 Task: Enable the option "Set NFS uid/guide automatically".
Action: Mouse moved to (117, 11)
Screenshot: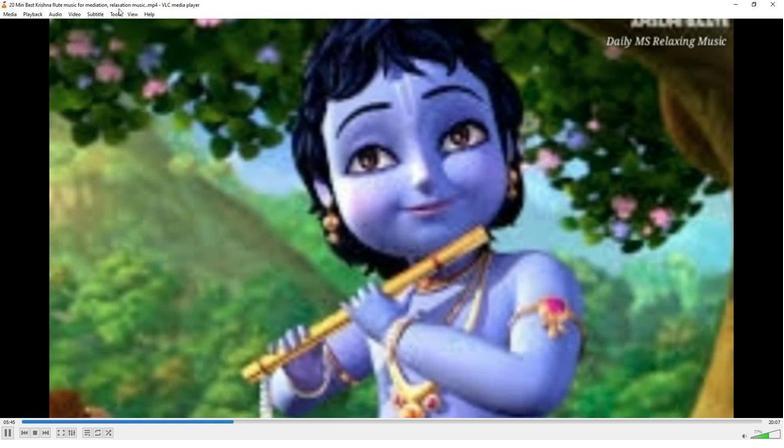 
Action: Mouse pressed left at (117, 11)
Screenshot: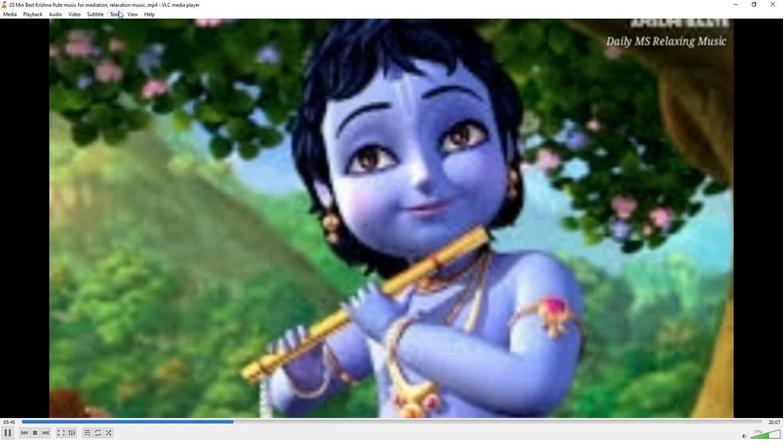 
Action: Mouse moved to (125, 108)
Screenshot: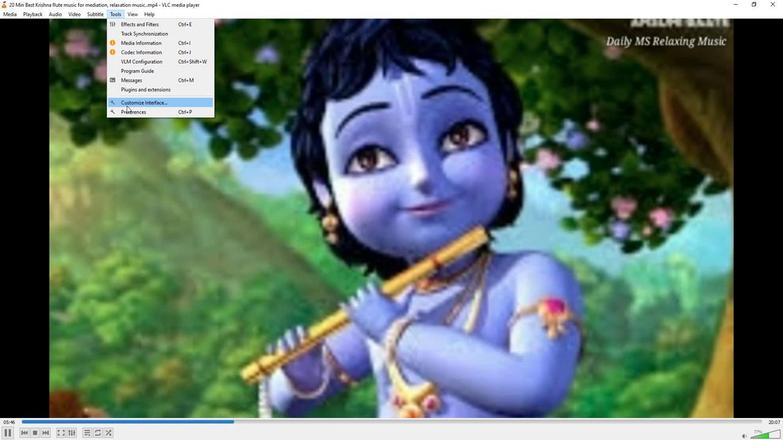 
Action: Mouse pressed left at (125, 108)
Screenshot: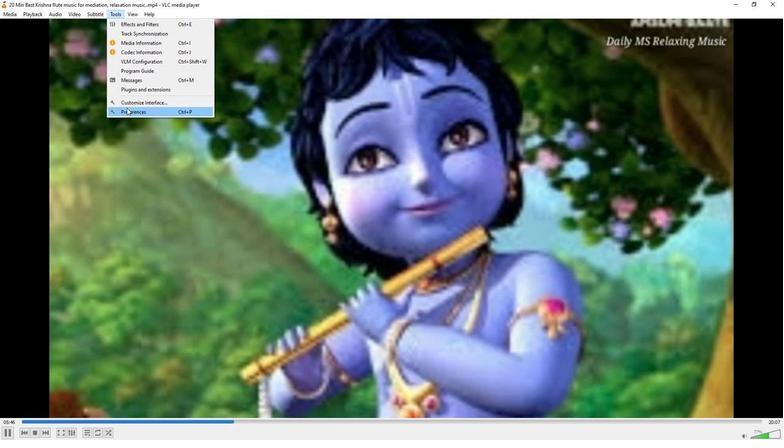 
Action: Mouse moved to (261, 362)
Screenshot: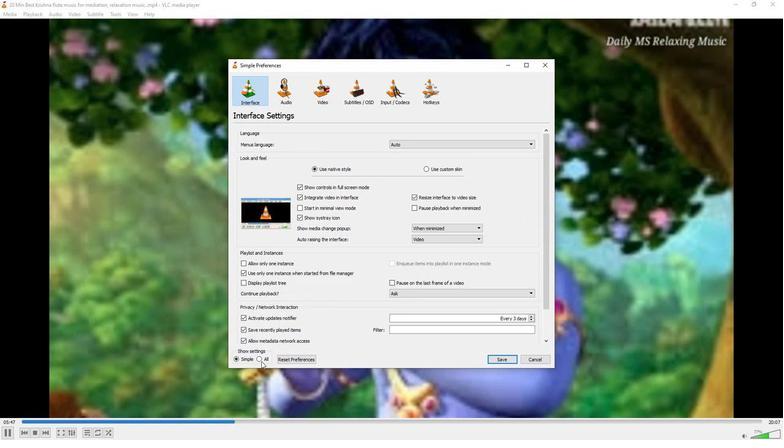 
Action: Mouse pressed left at (261, 362)
Screenshot: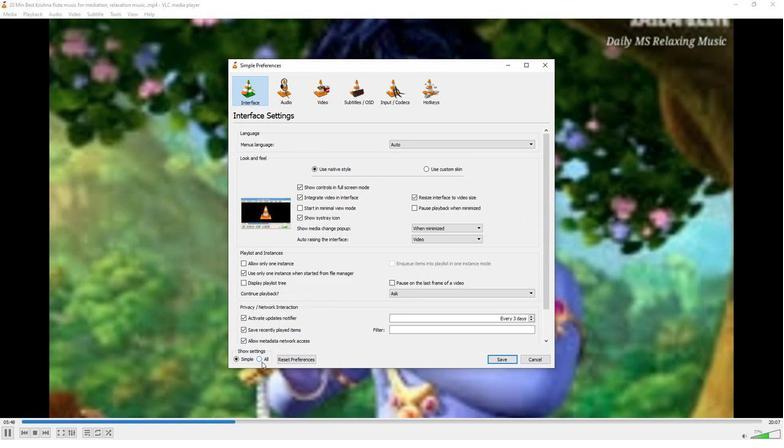 
Action: Mouse moved to (246, 223)
Screenshot: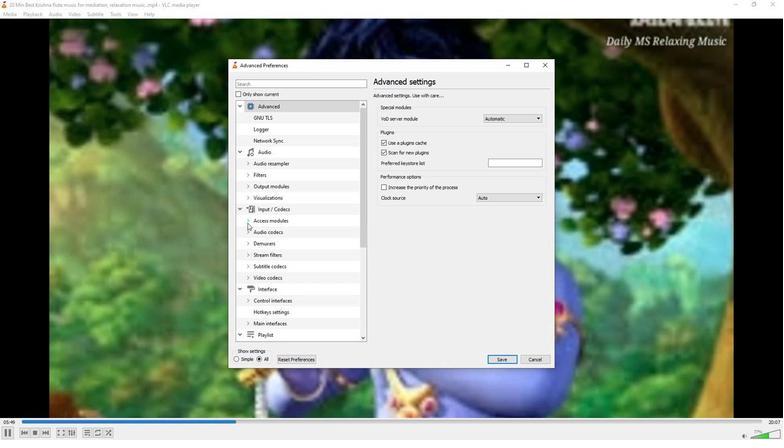 
Action: Mouse pressed left at (246, 223)
Screenshot: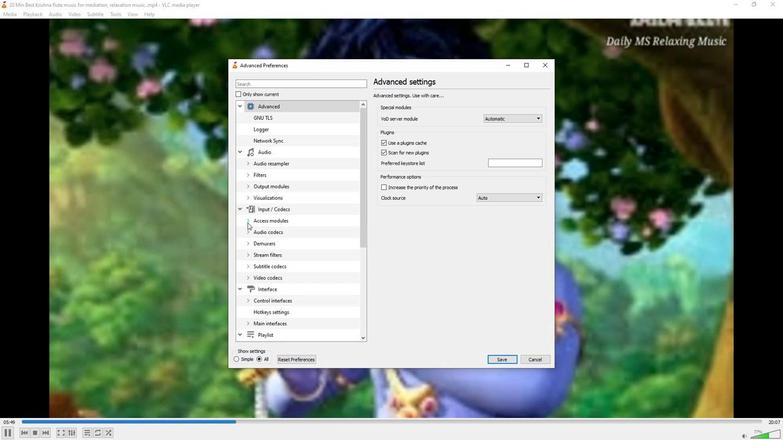 
Action: Mouse moved to (253, 249)
Screenshot: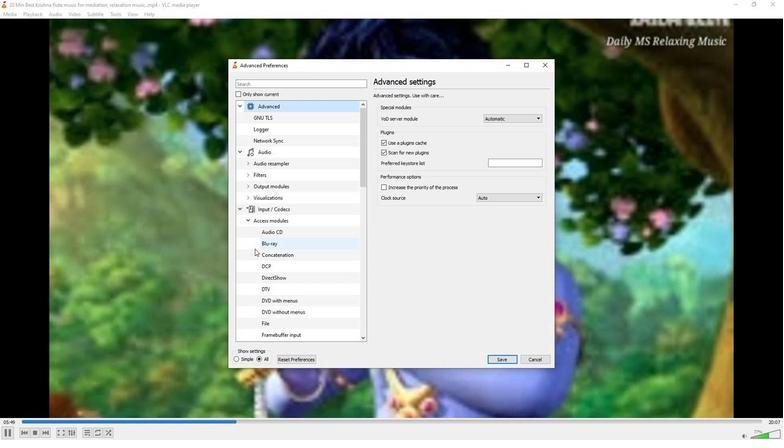 
Action: Mouse scrolled (253, 249) with delta (0, 0)
Screenshot: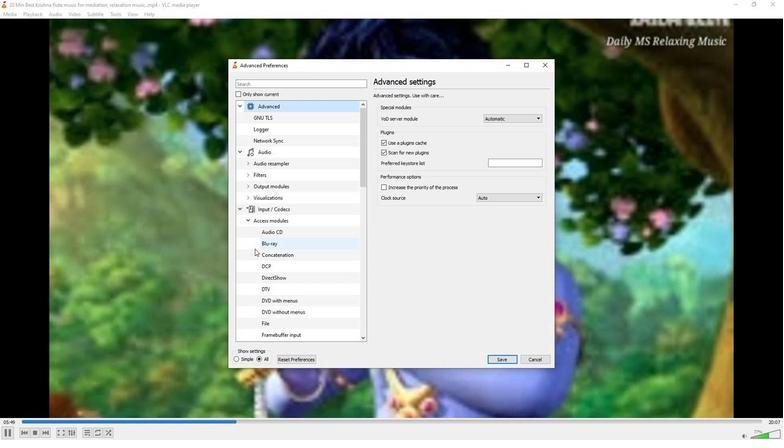 
Action: Mouse scrolled (253, 249) with delta (0, 0)
Screenshot: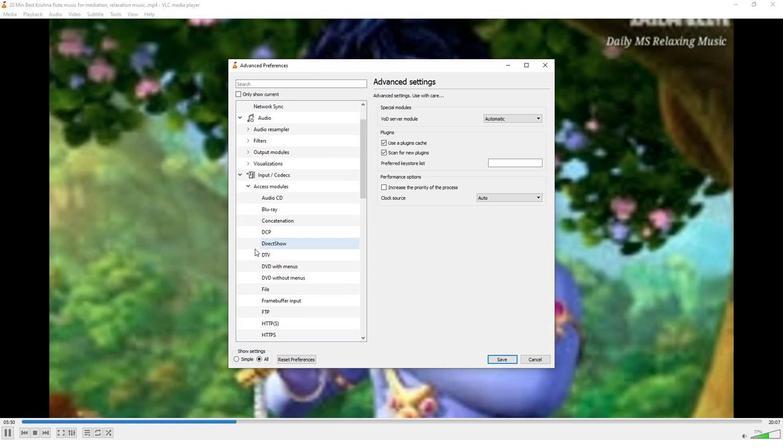 
Action: Mouse moved to (282, 322)
Screenshot: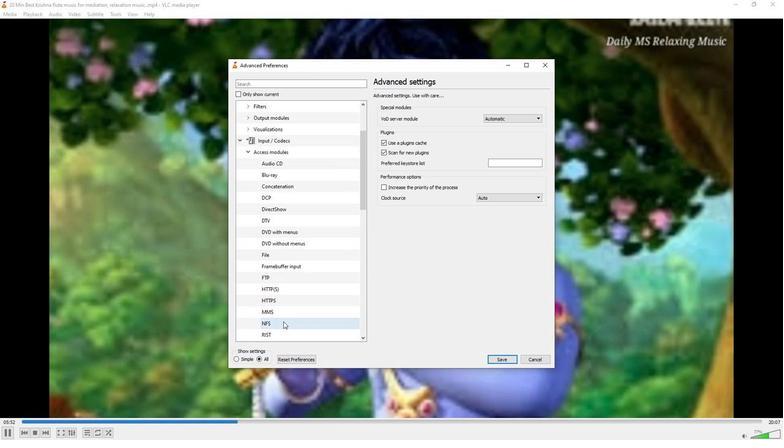 
Action: Mouse pressed left at (282, 322)
Screenshot: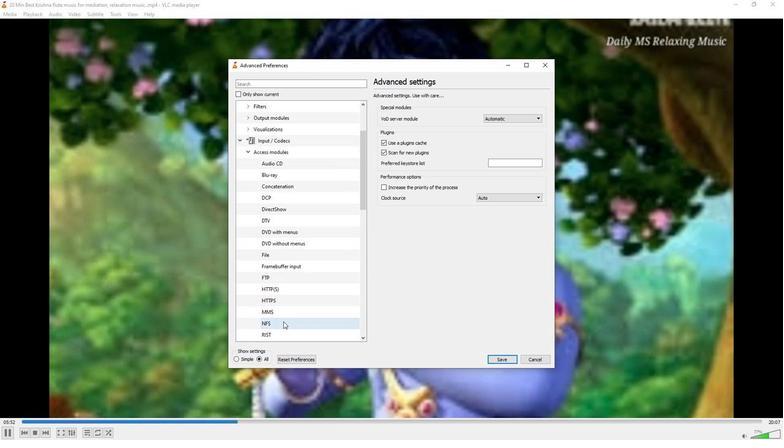 
Action: Mouse moved to (379, 113)
Screenshot: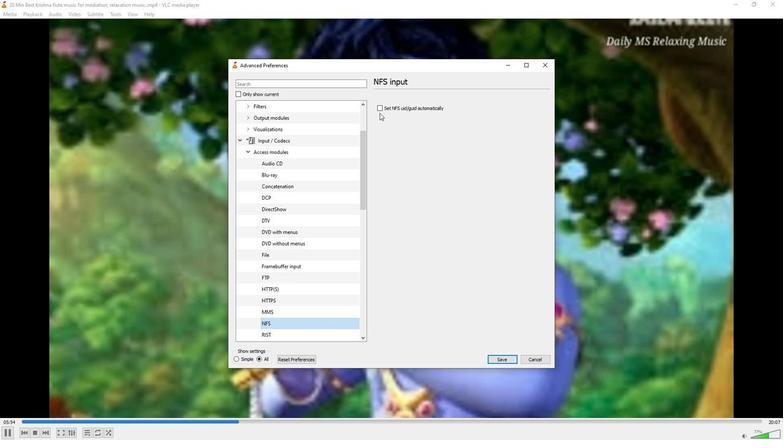 
Action: Mouse pressed left at (379, 113)
Screenshot: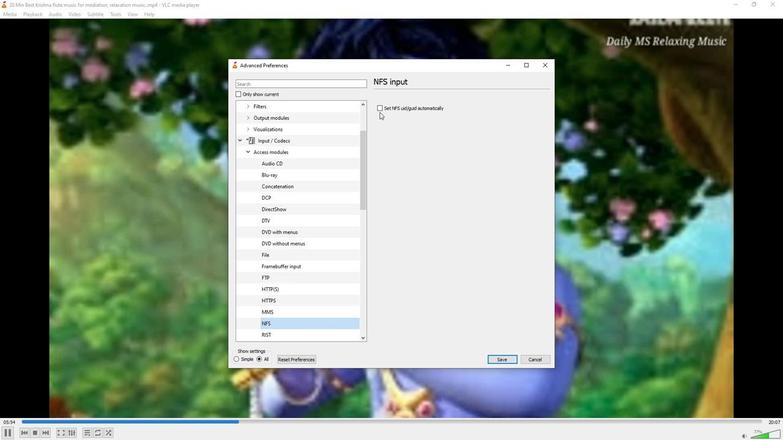 
Action: Mouse moved to (377, 109)
Screenshot: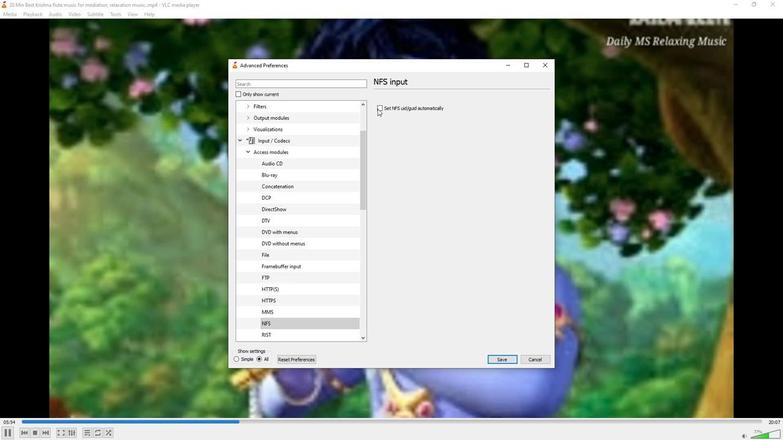 
Action: Mouse pressed left at (377, 109)
Screenshot: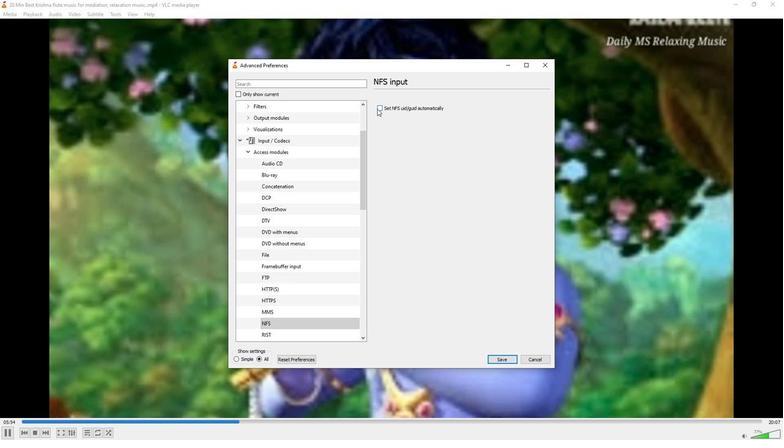 
Action: Mouse moved to (388, 145)
Screenshot: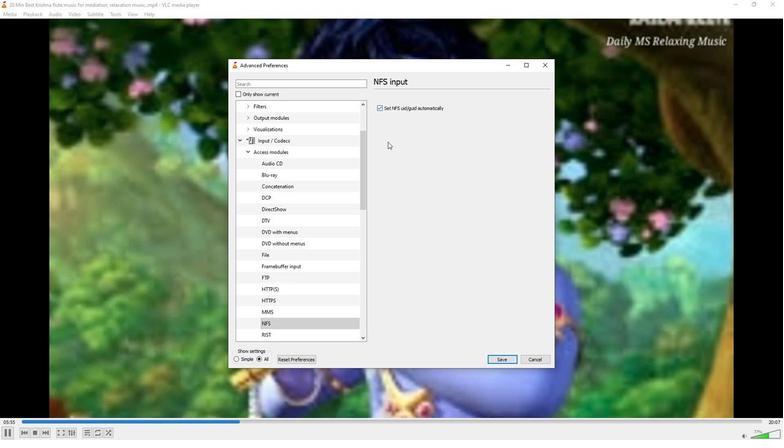 
